 Task: Create a task  User interface not responsive on mobile devices , assign it to team member softage.10@softage.net in the project WorldView and update the status of the task to  On Track  , set the priority of the task to High.
Action: Mouse moved to (56, 427)
Screenshot: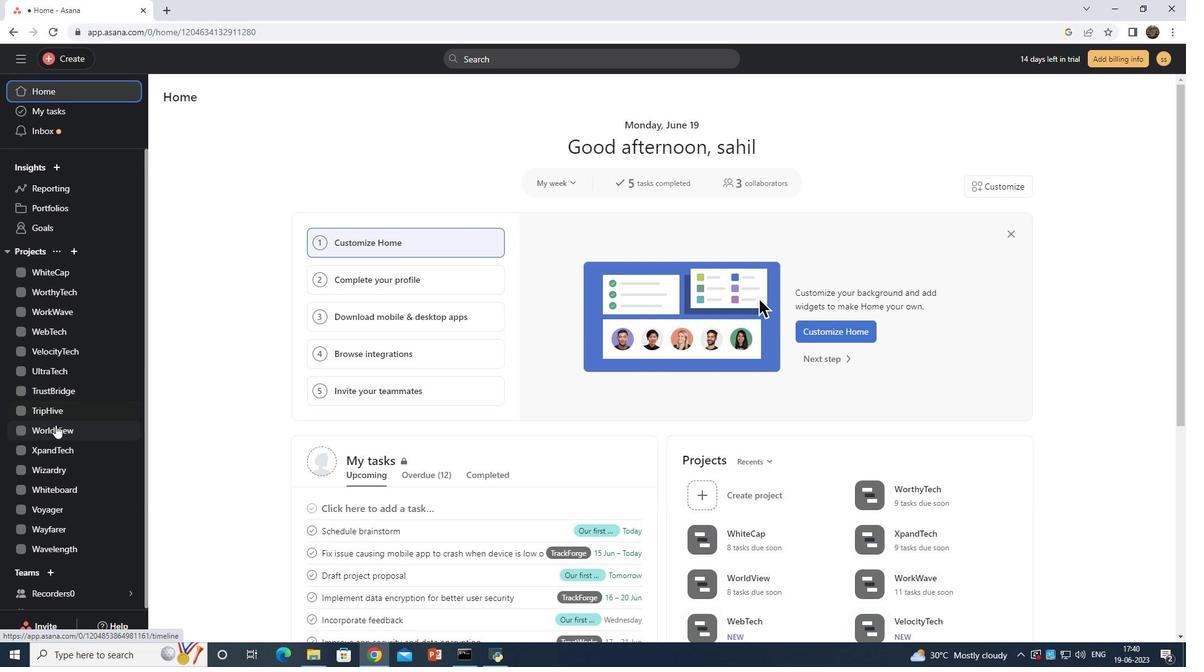 
Action: Mouse pressed left at (56, 427)
Screenshot: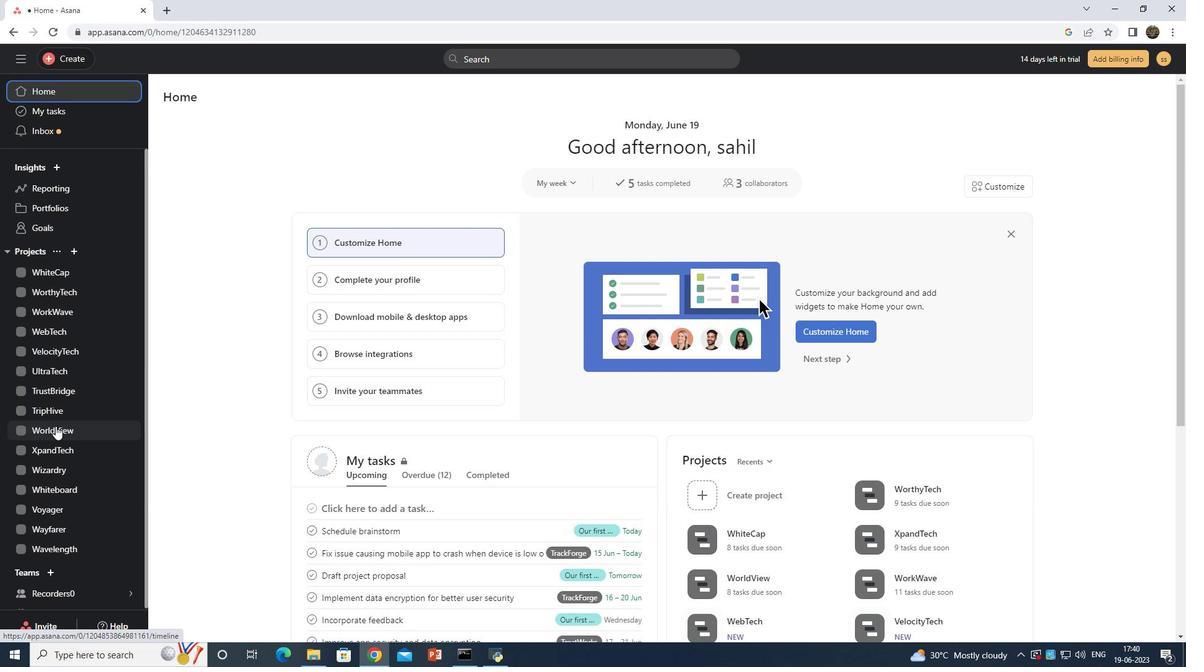 
Action: Mouse moved to (185, 153)
Screenshot: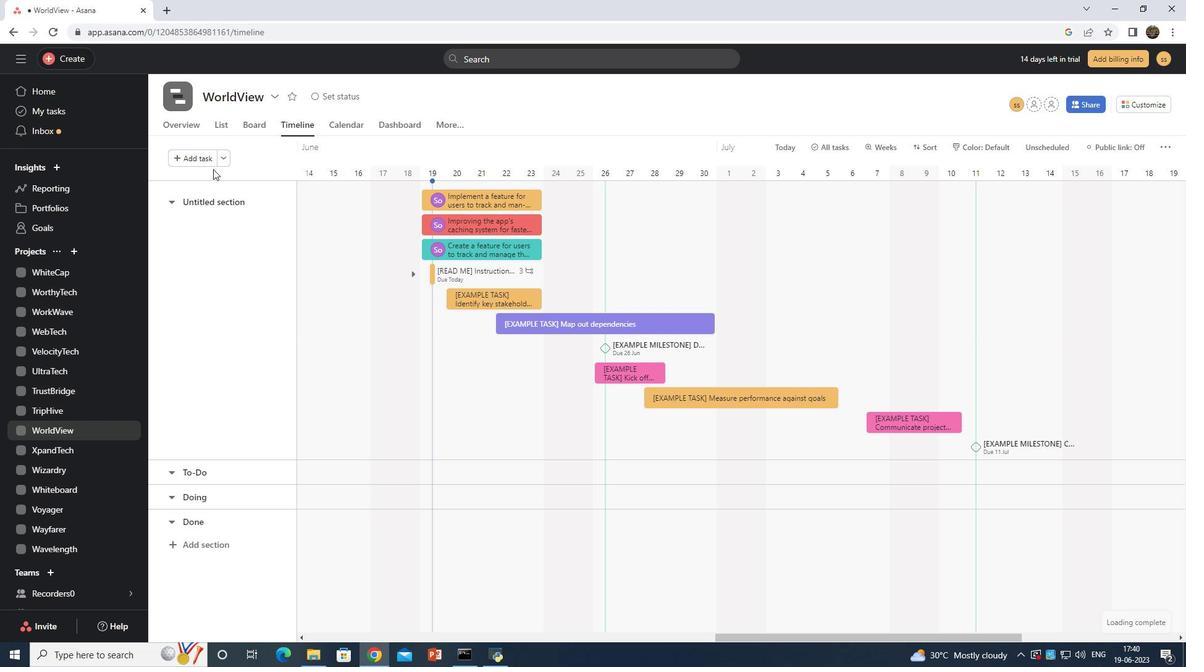 
Action: Mouse pressed left at (185, 153)
Screenshot: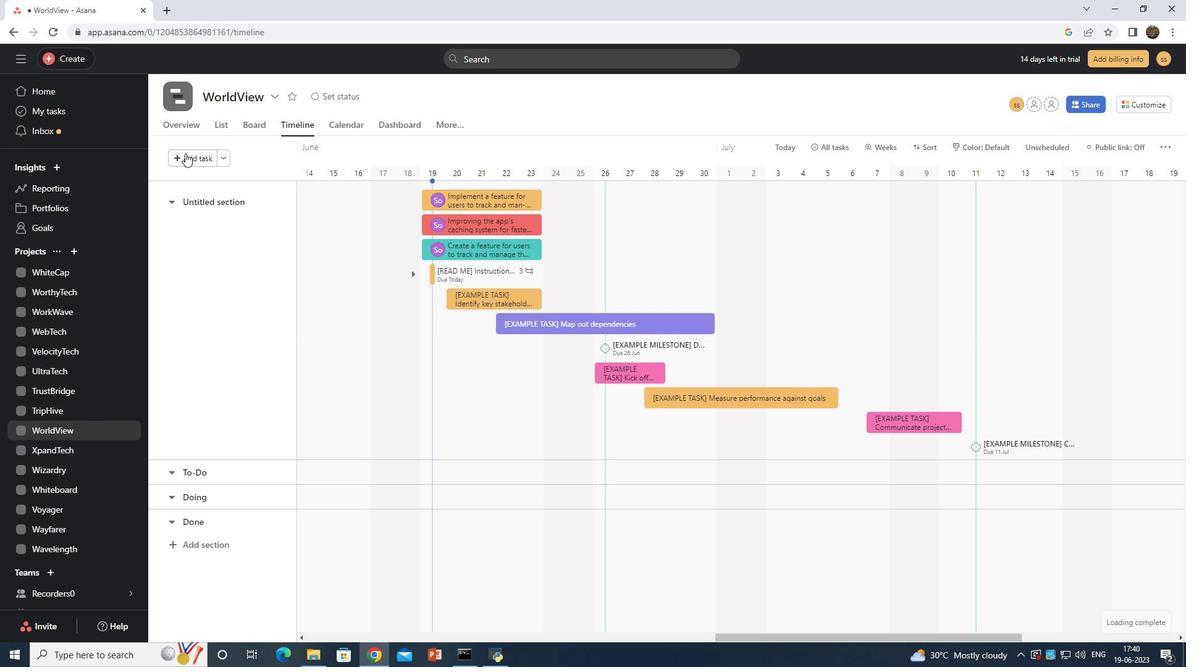 
Action: Mouse moved to (325, 158)
Screenshot: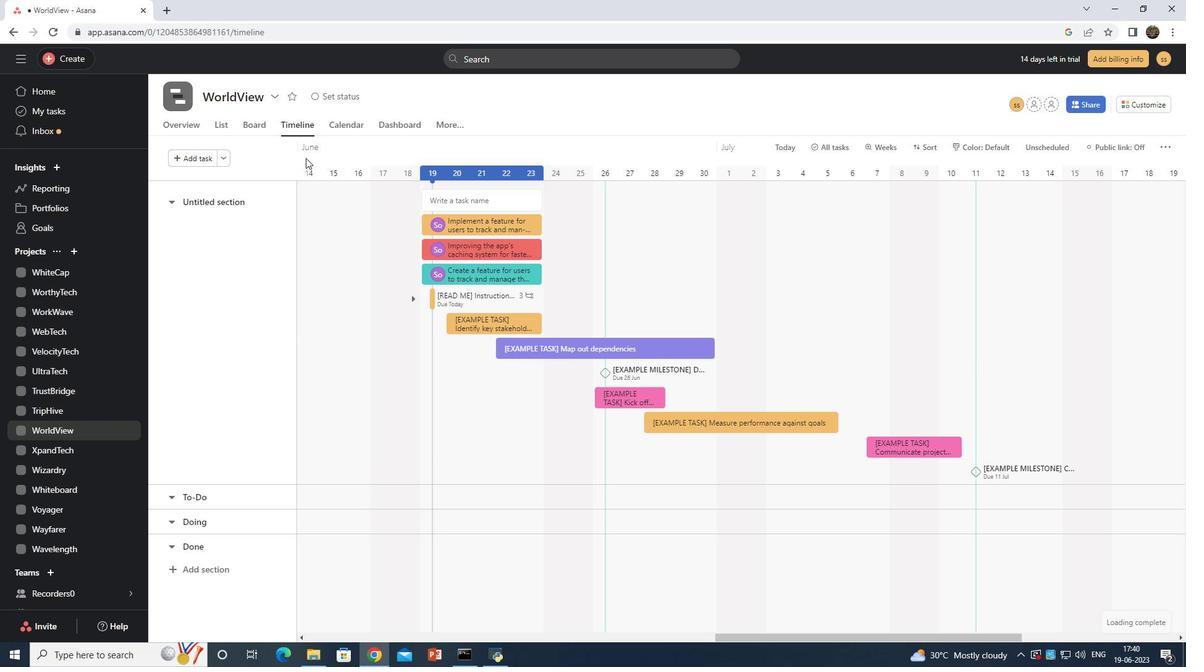 
Action: Key pressed <Key.shift>User<Key.space>interface<Key.space>not<Key.space>reso<Key.backspace>ponse<Key.backspace>ive<Key.space>on<Key.space>mobile<Key.space>device
Screenshot: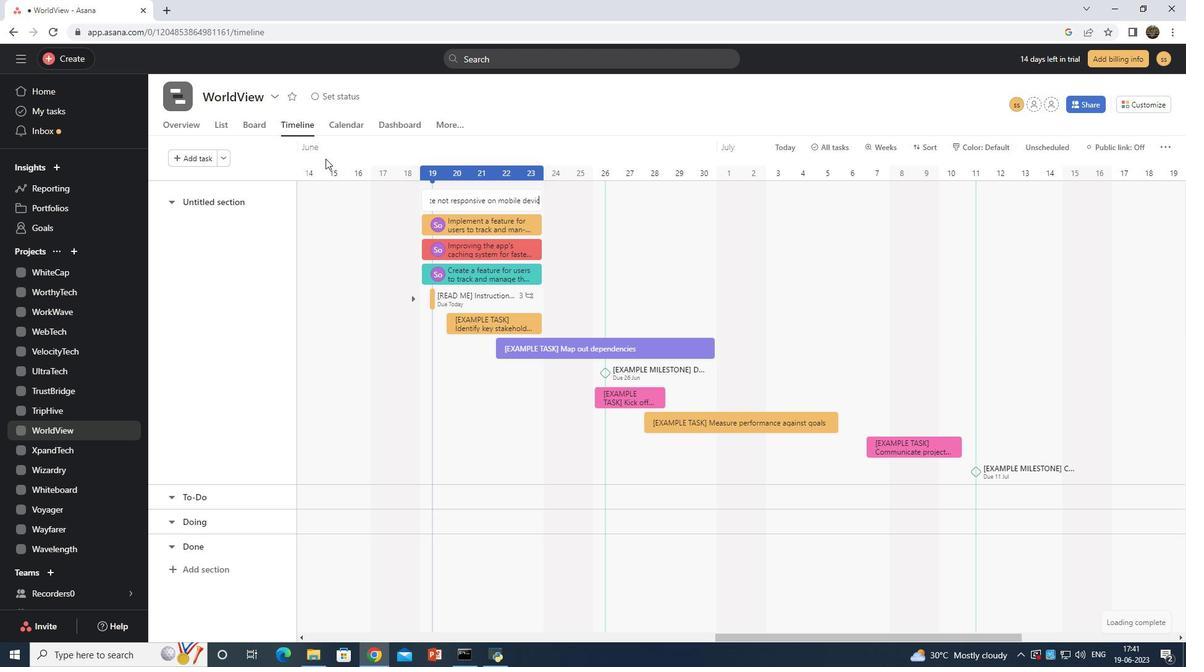 
Action: Mouse moved to (452, 198)
Screenshot: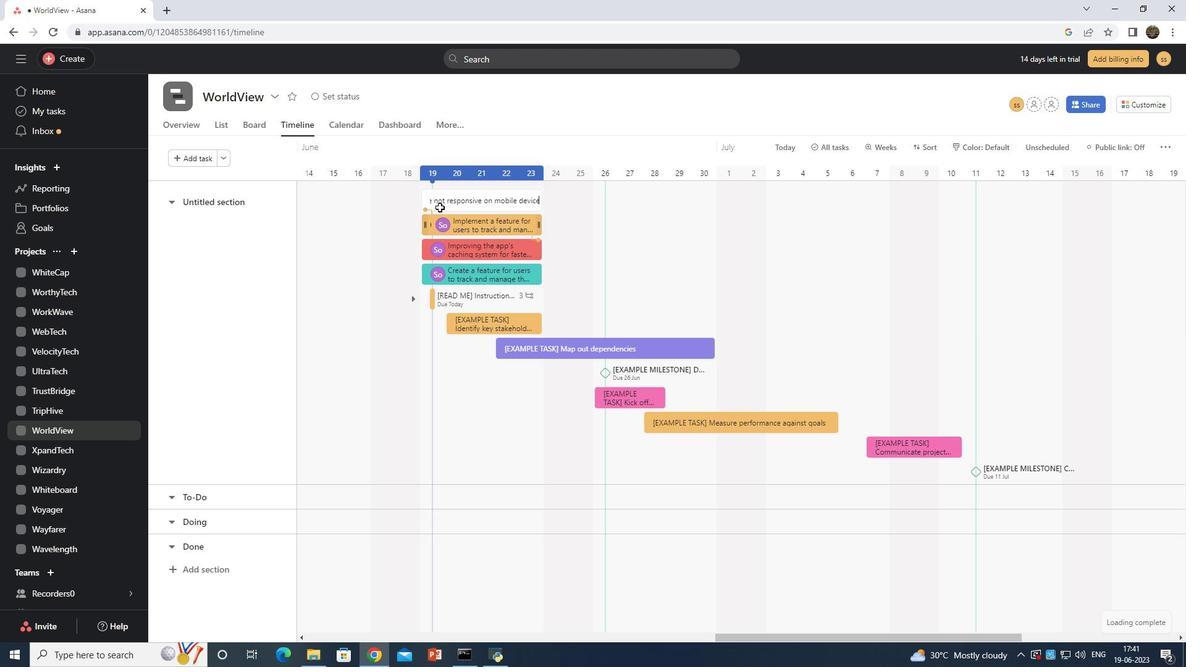 
Action: Mouse pressed left at (452, 198)
Screenshot: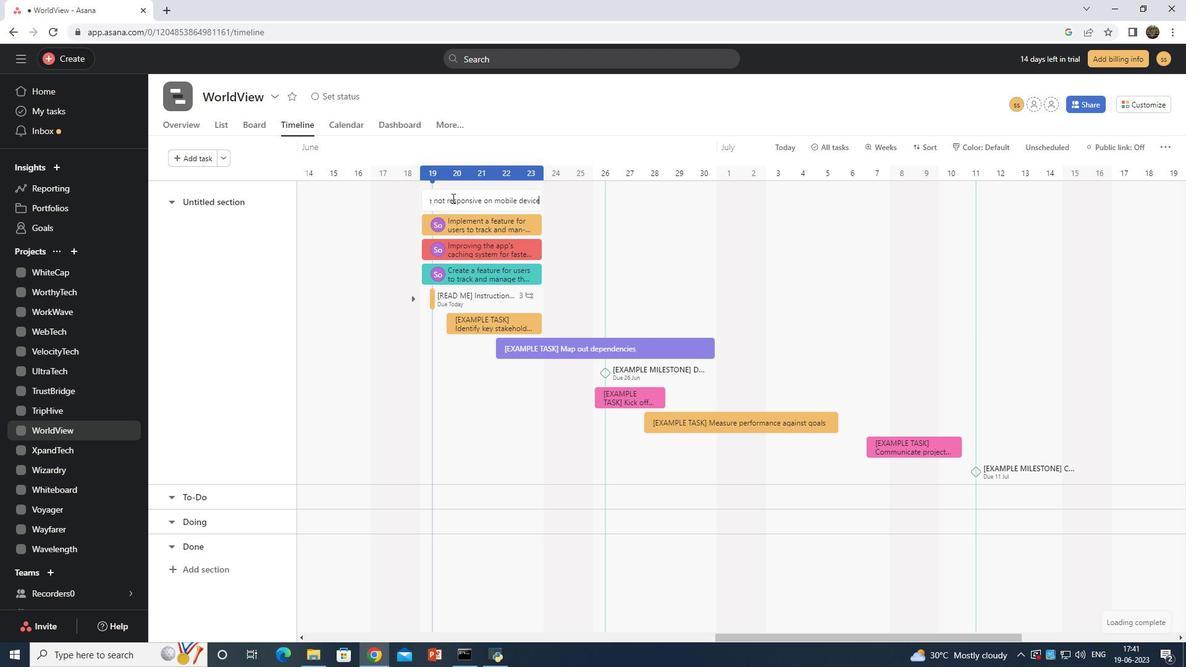 
Action: Mouse moved to (859, 224)
Screenshot: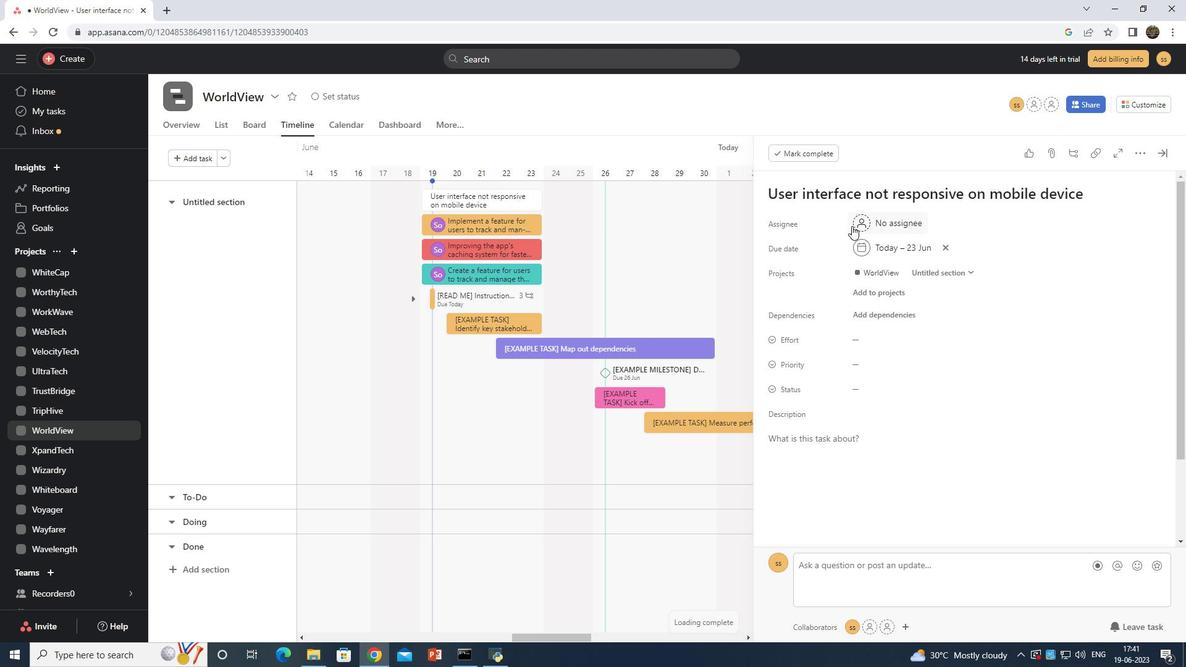 
Action: Mouse pressed left at (859, 224)
Screenshot: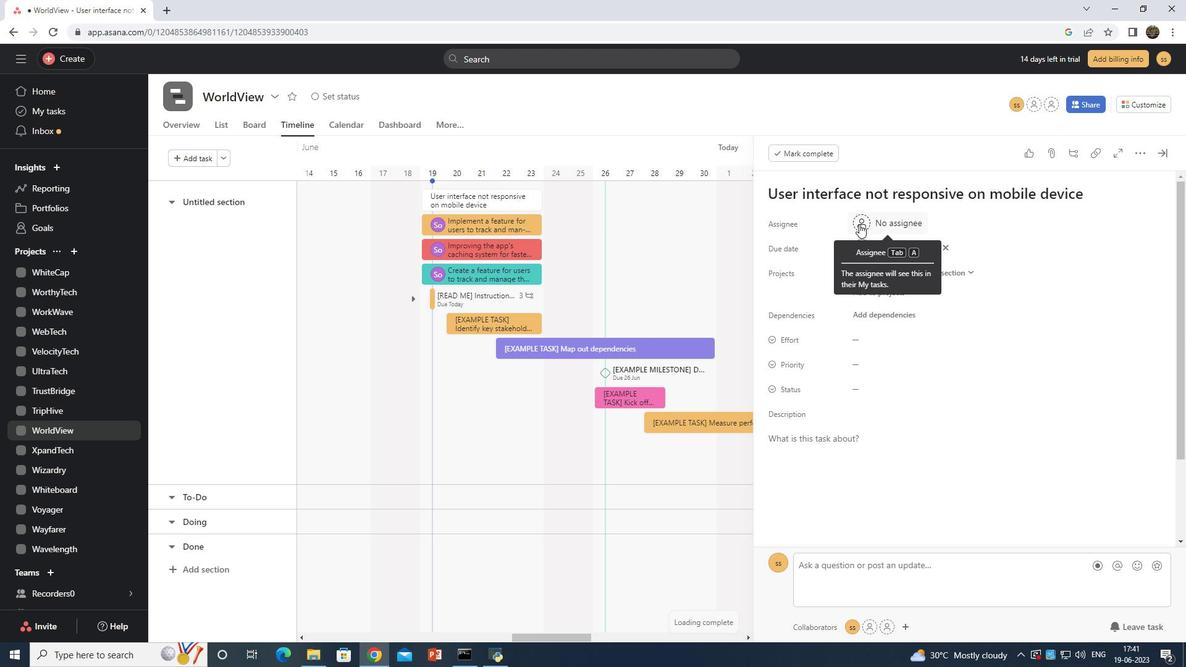 
Action: Mouse moved to (922, 255)
Screenshot: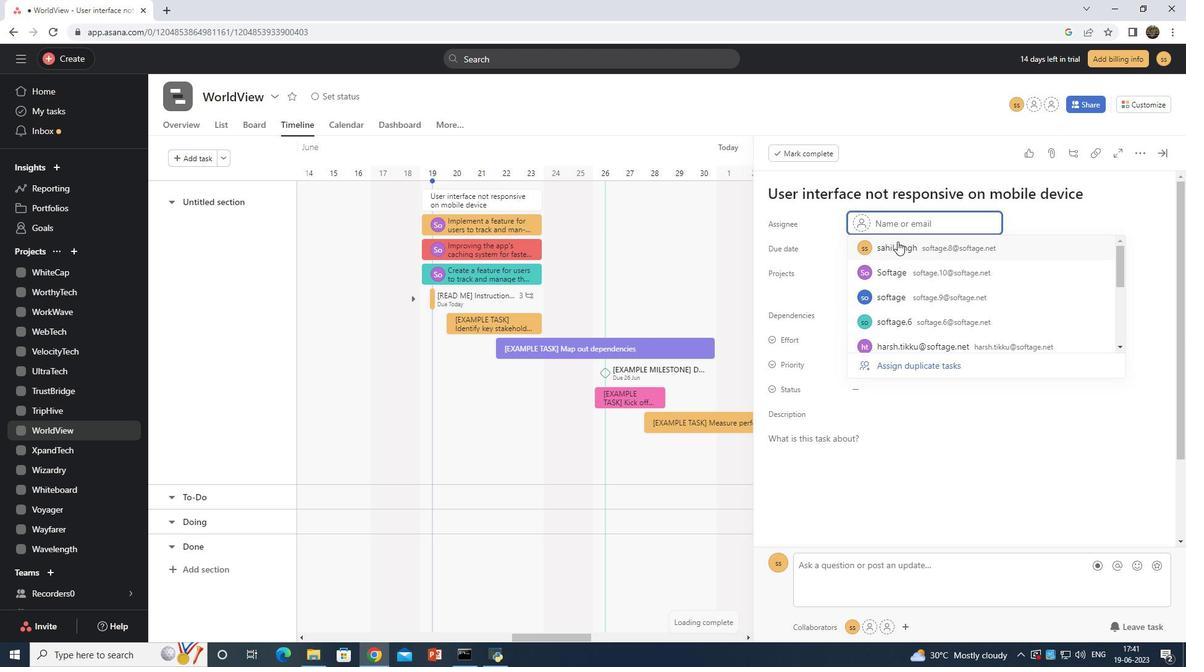 
Action: Key pressed softage.10
Screenshot: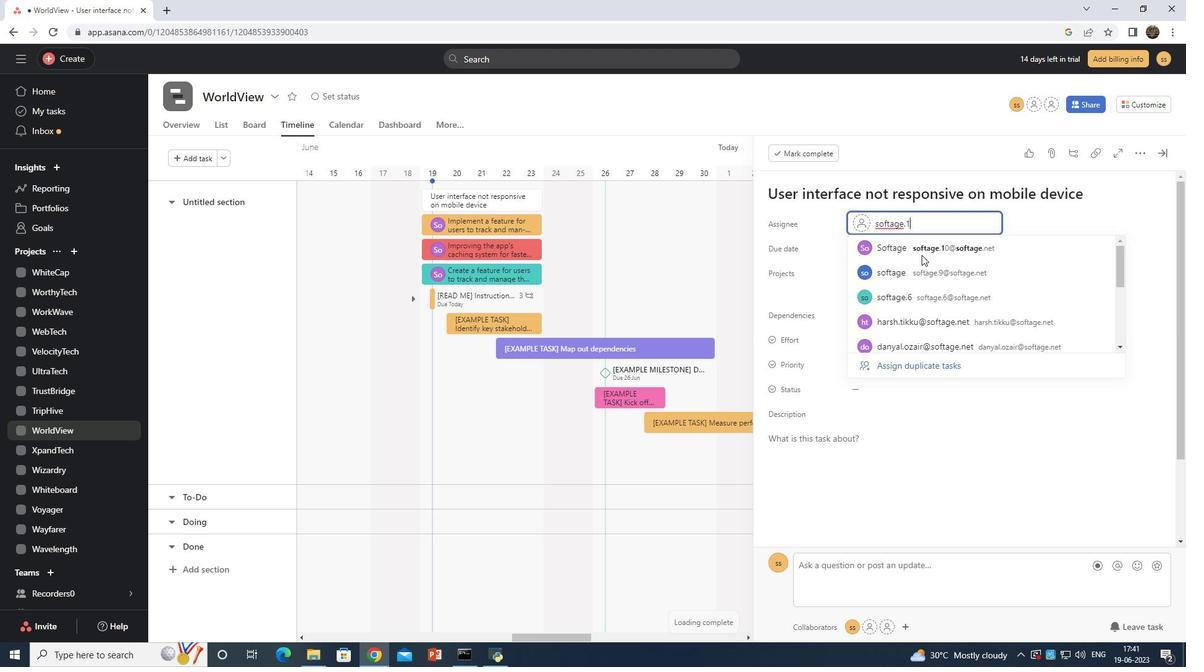 
Action: Mouse moved to (956, 242)
Screenshot: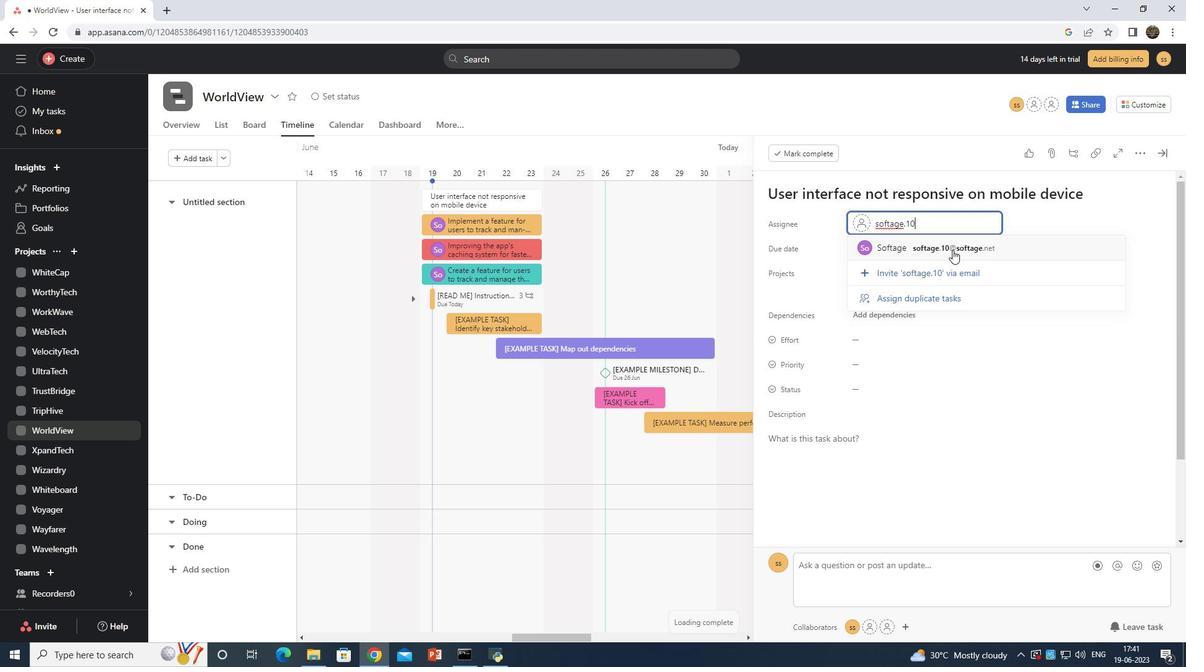 
Action: Mouse pressed left at (956, 242)
Screenshot: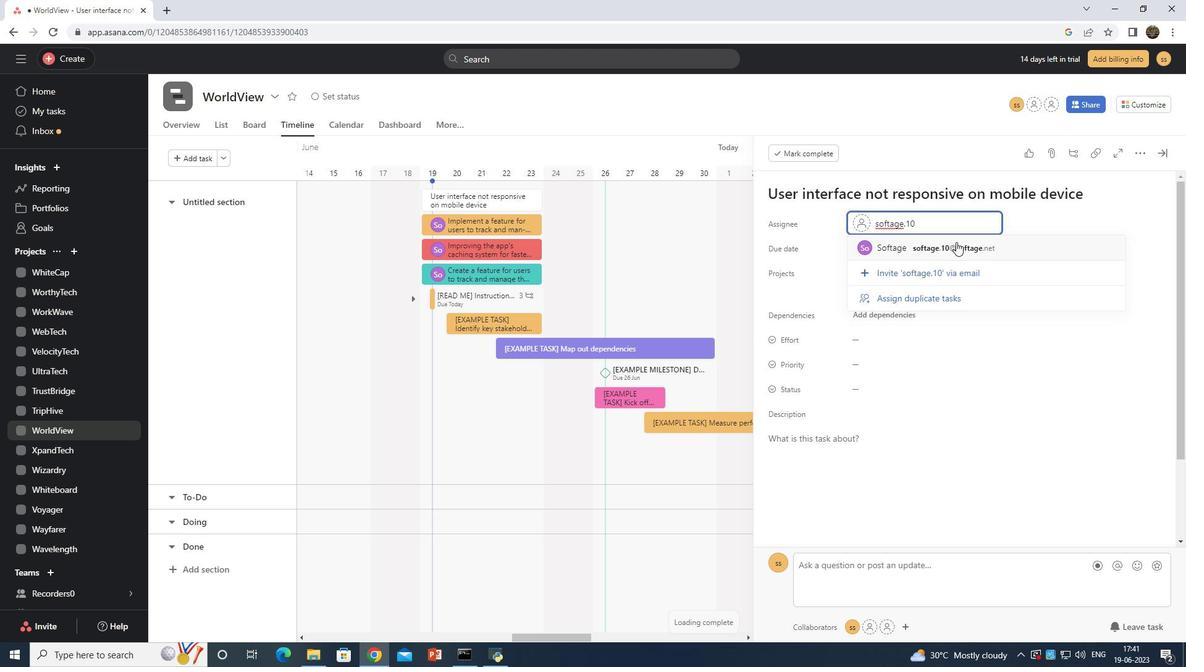 
Action: Mouse moved to (850, 386)
Screenshot: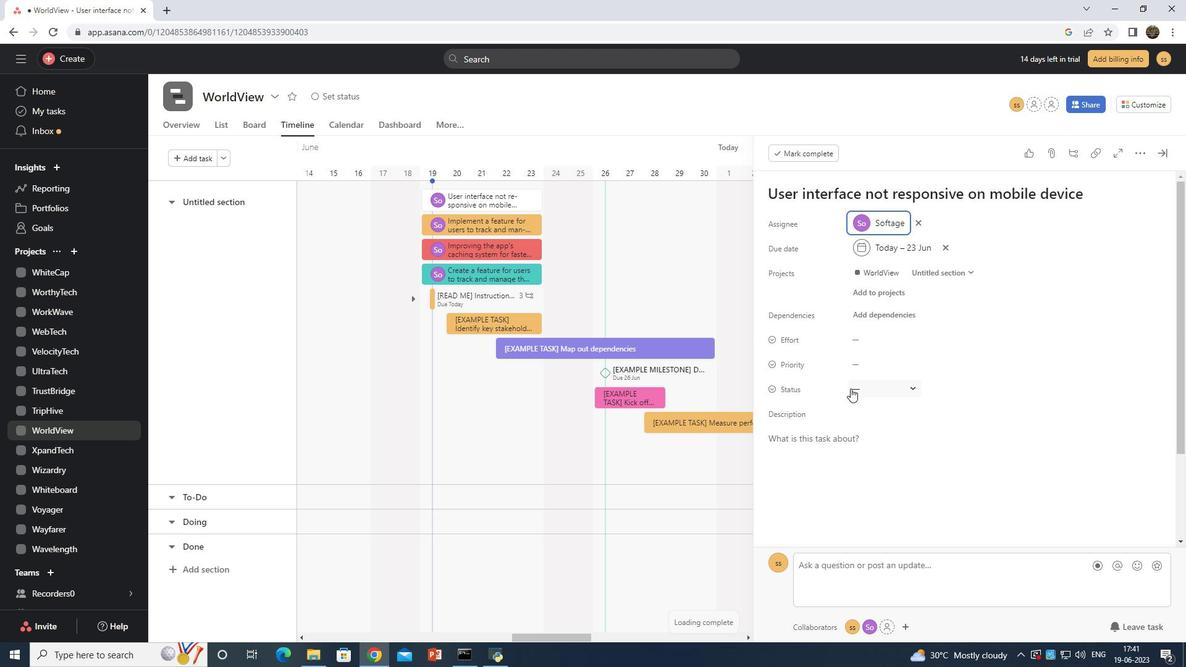 
Action: Mouse pressed left at (850, 386)
Screenshot: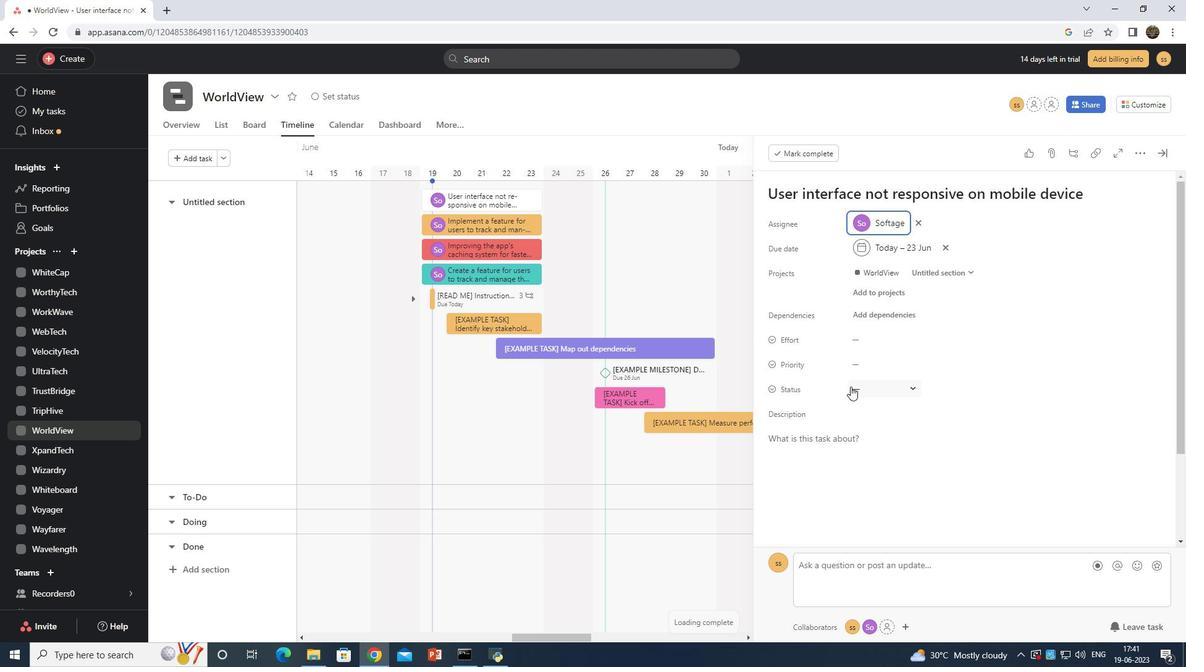 
Action: Mouse moved to (885, 428)
Screenshot: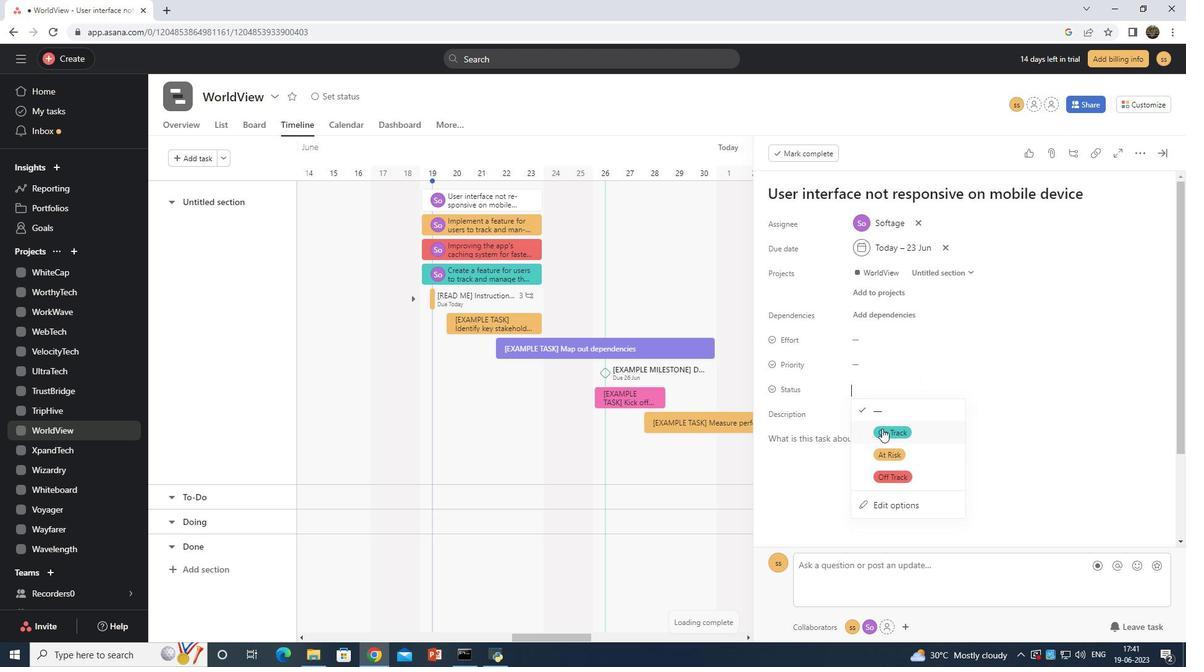 
Action: Mouse pressed left at (885, 428)
Screenshot: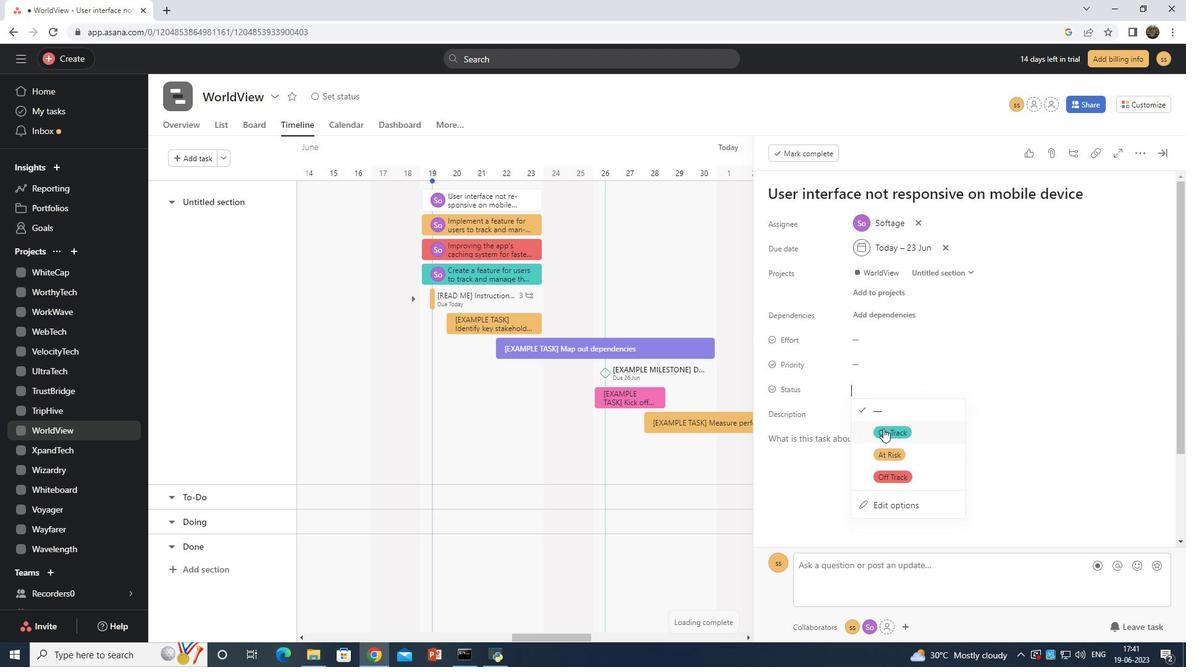 
Action: Mouse moved to (851, 364)
Screenshot: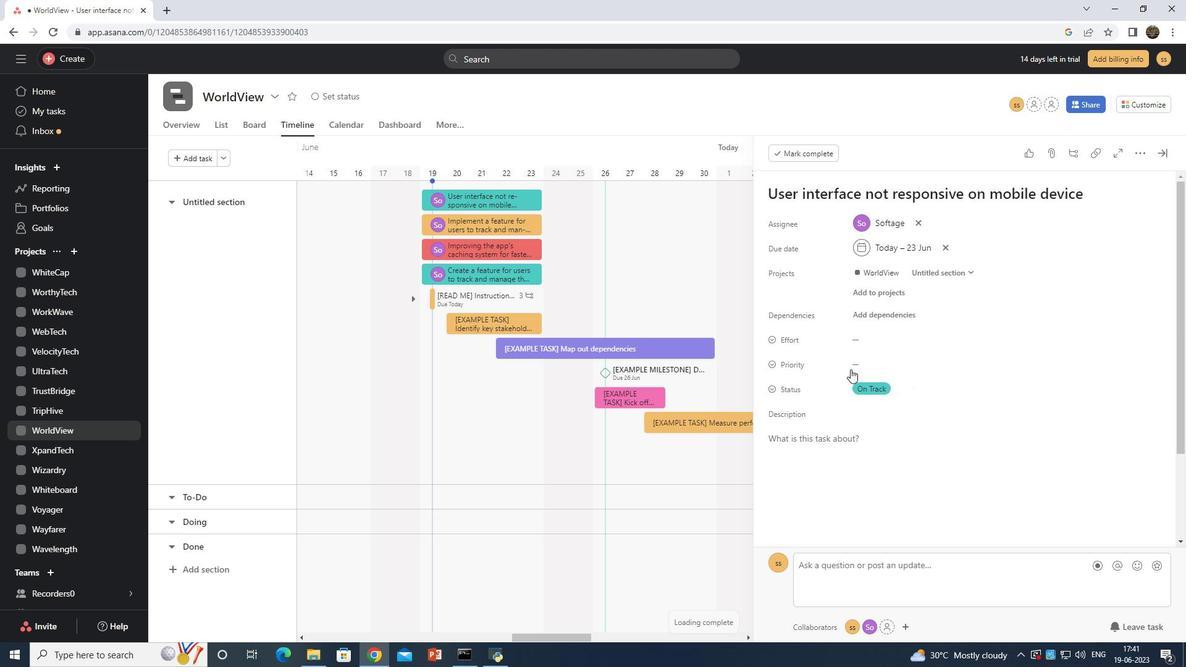 
Action: Mouse pressed left at (851, 364)
Screenshot: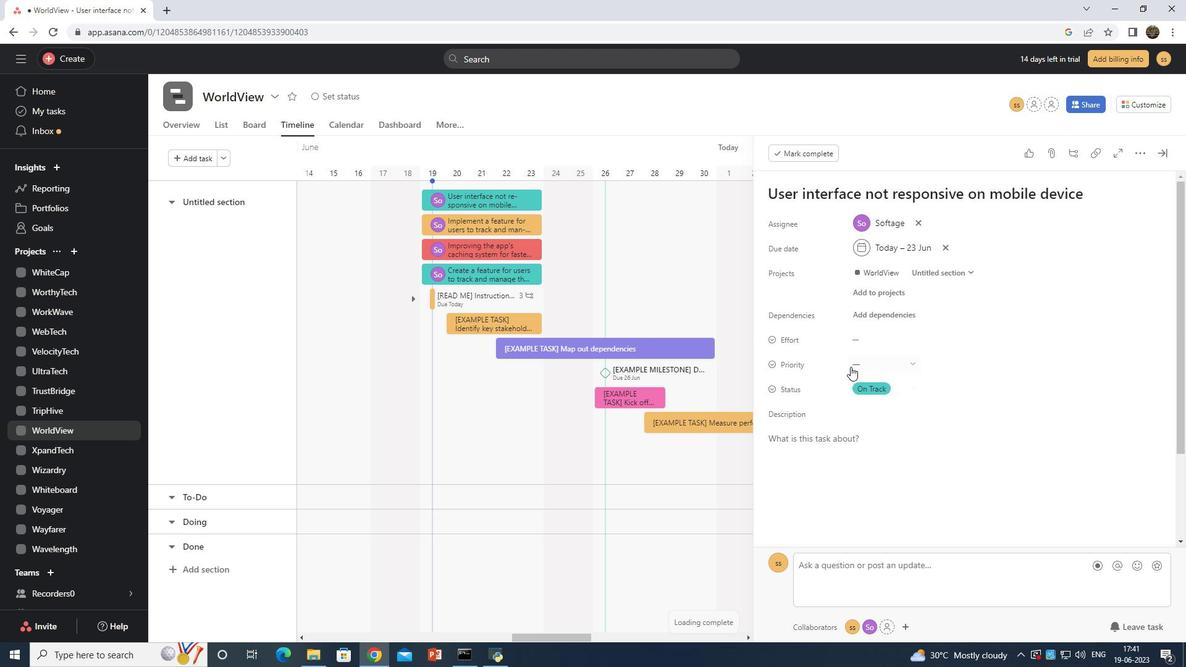 
Action: Mouse moved to (881, 402)
Screenshot: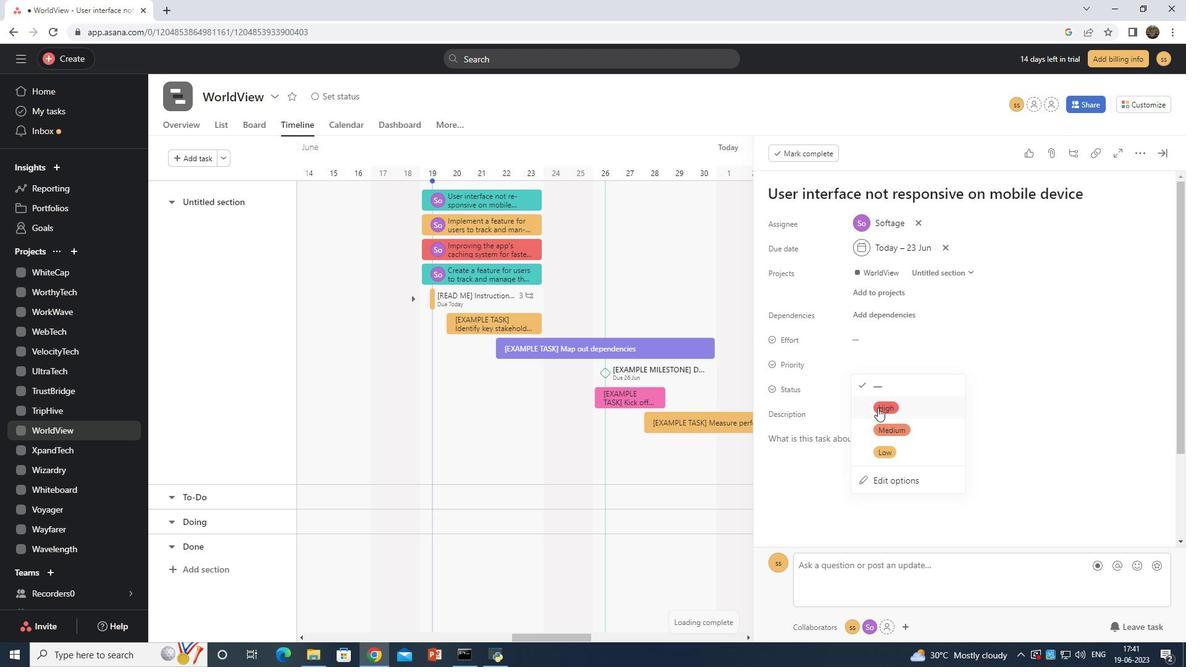 
Action: Mouse pressed left at (881, 402)
Screenshot: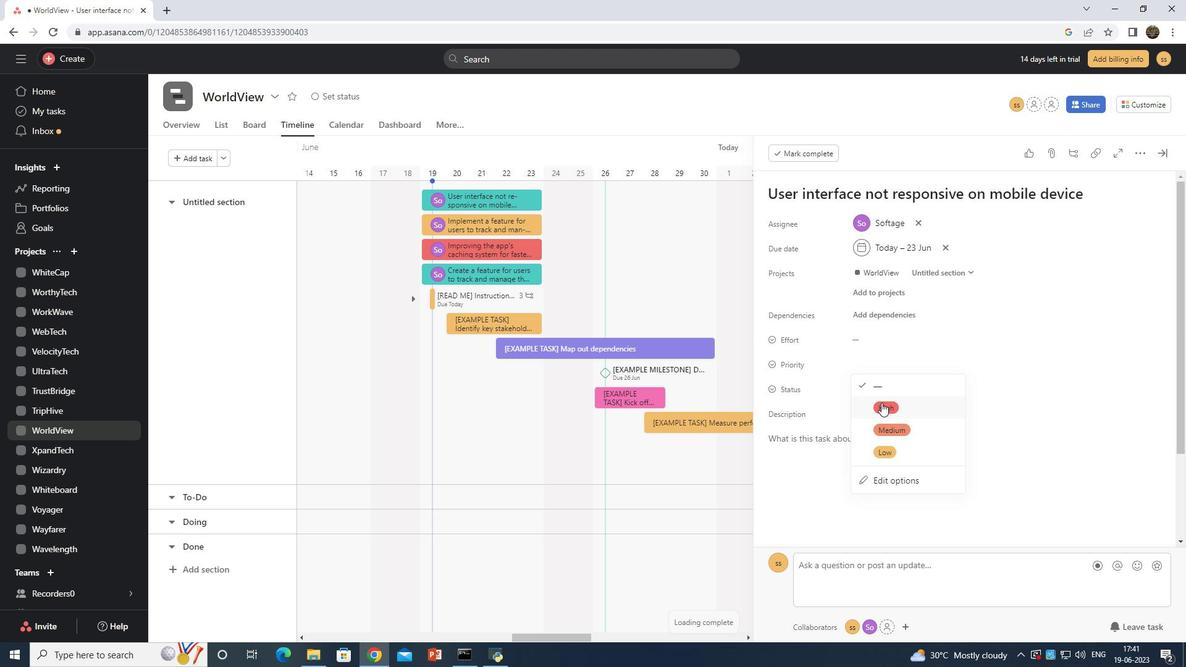 
Action: Mouse moved to (882, 402)
Screenshot: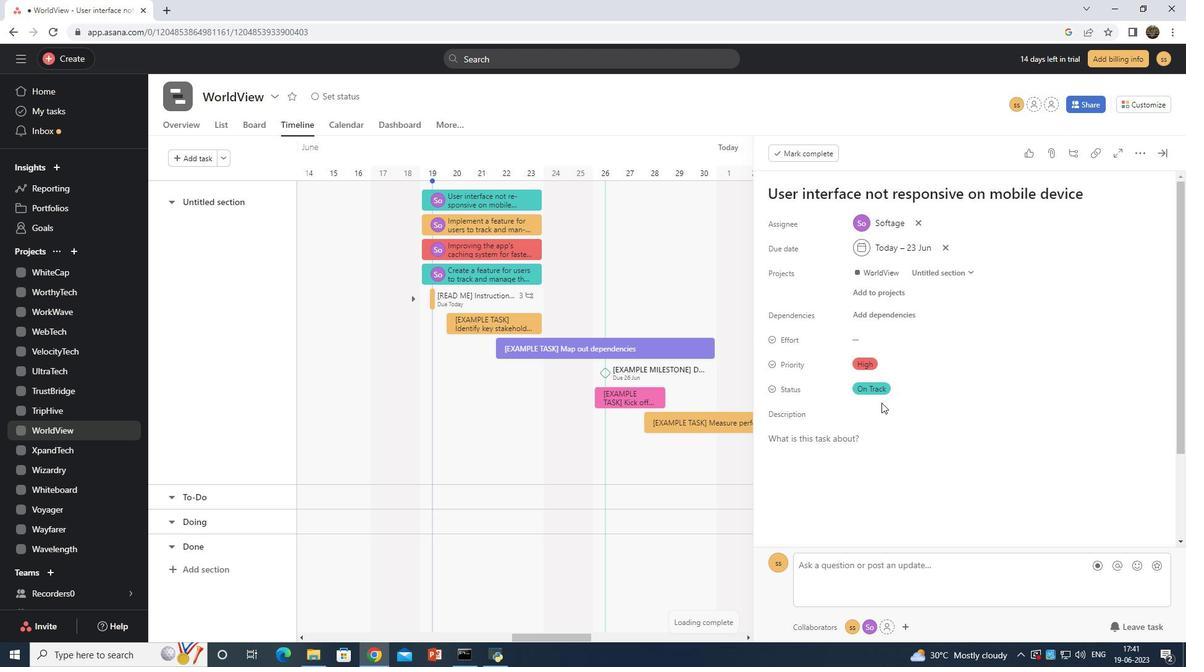 
